Task: Create a task  Create API documentation for the app , assign it to team member softage.10@softage.net in the project TrendForge and update the status of the task to  On Track  , set the priority of the task to High.
Action: Mouse moved to (68, 487)
Screenshot: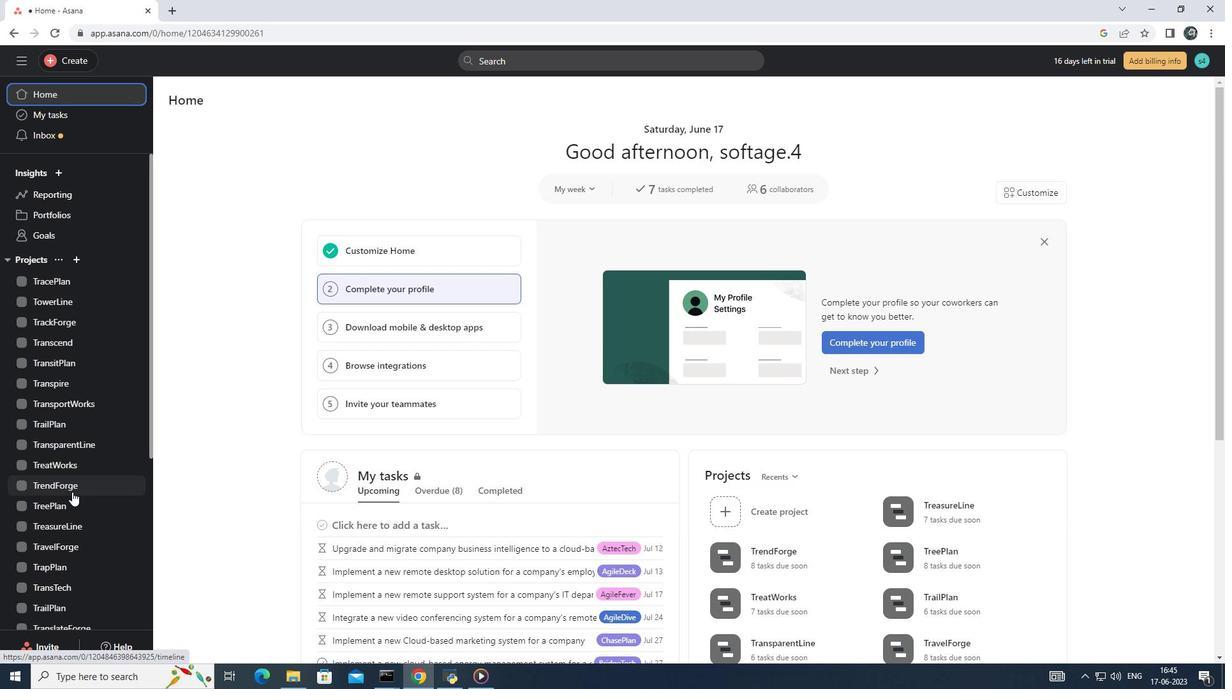 
Action: Mouse pressed left at (68, 487)
Screenshot: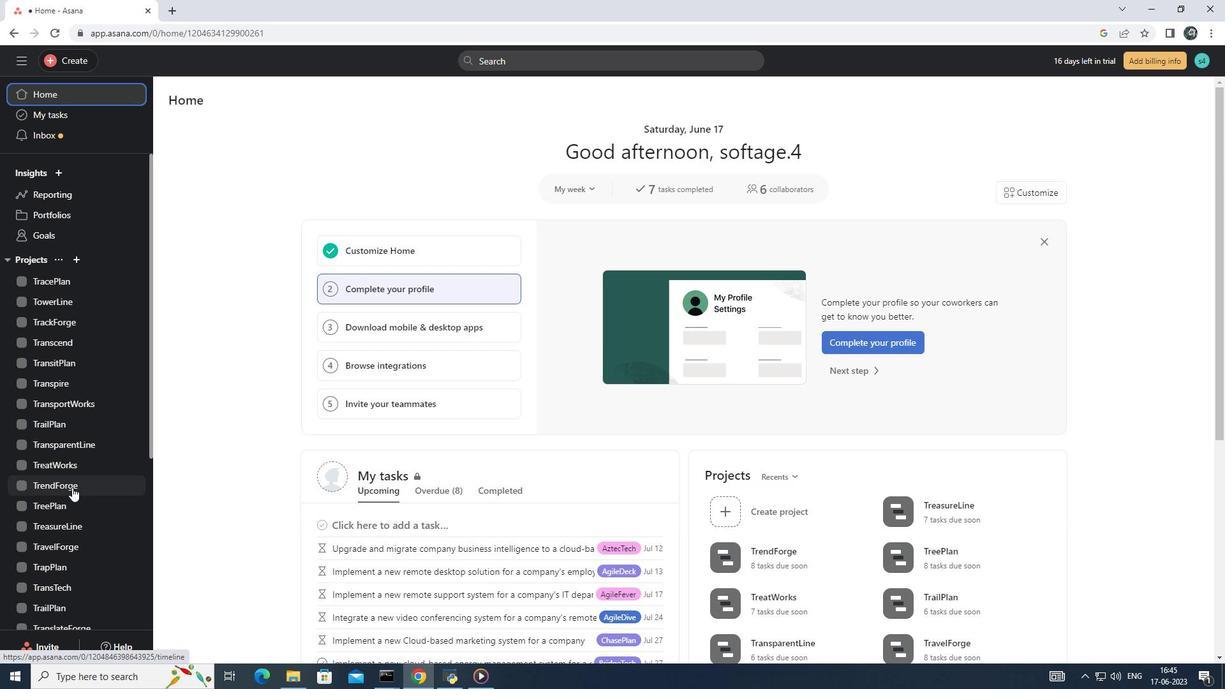 
Action: Mouse moved to (188, 153)
Screenshot: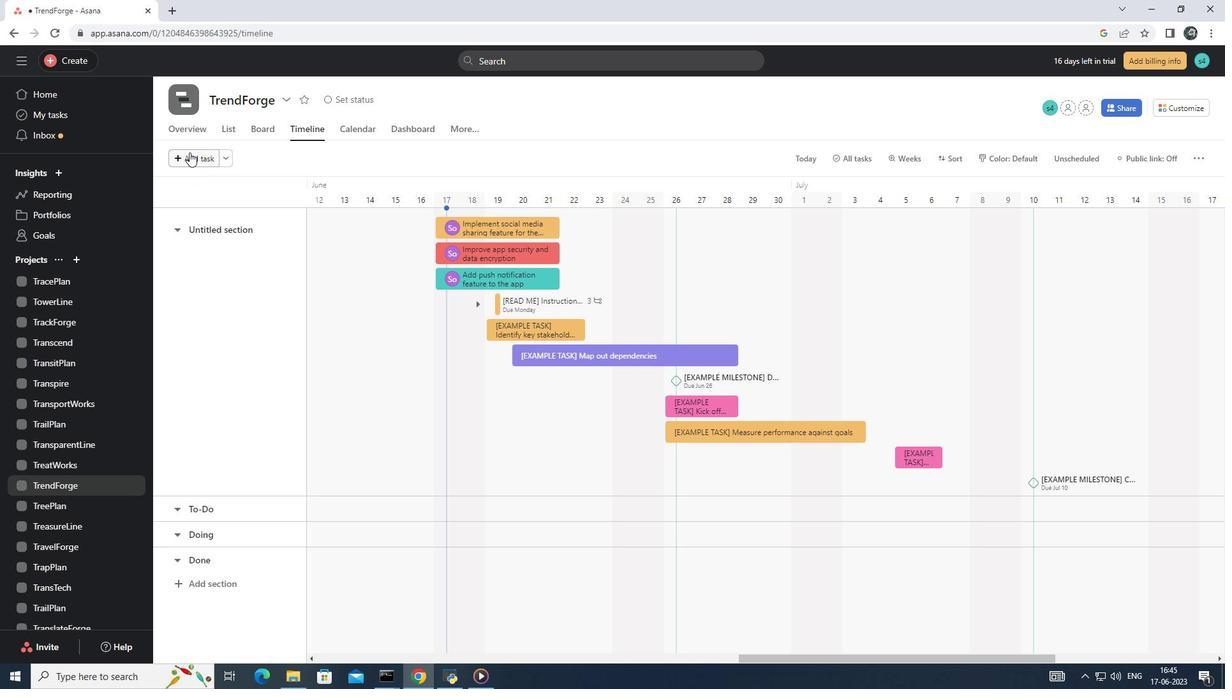 
Action: Mouse pressed left at (188, 153)
Screenshot: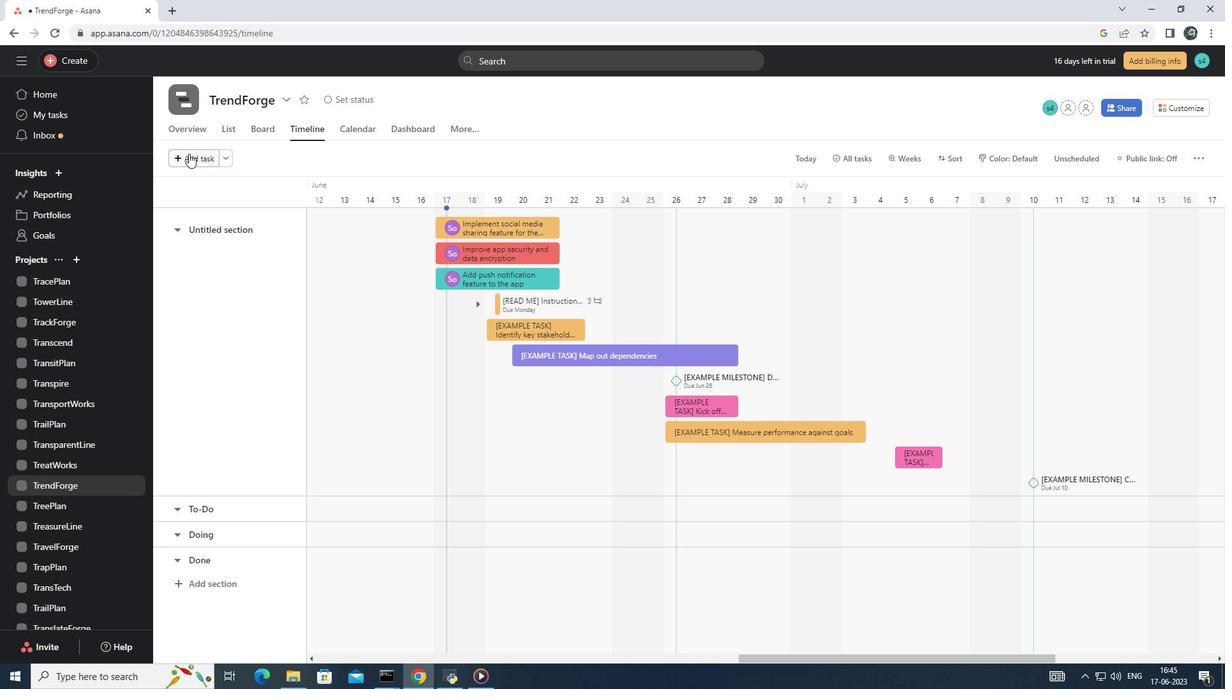 
Action: Mouse moved to (466, 229)
Screenshot: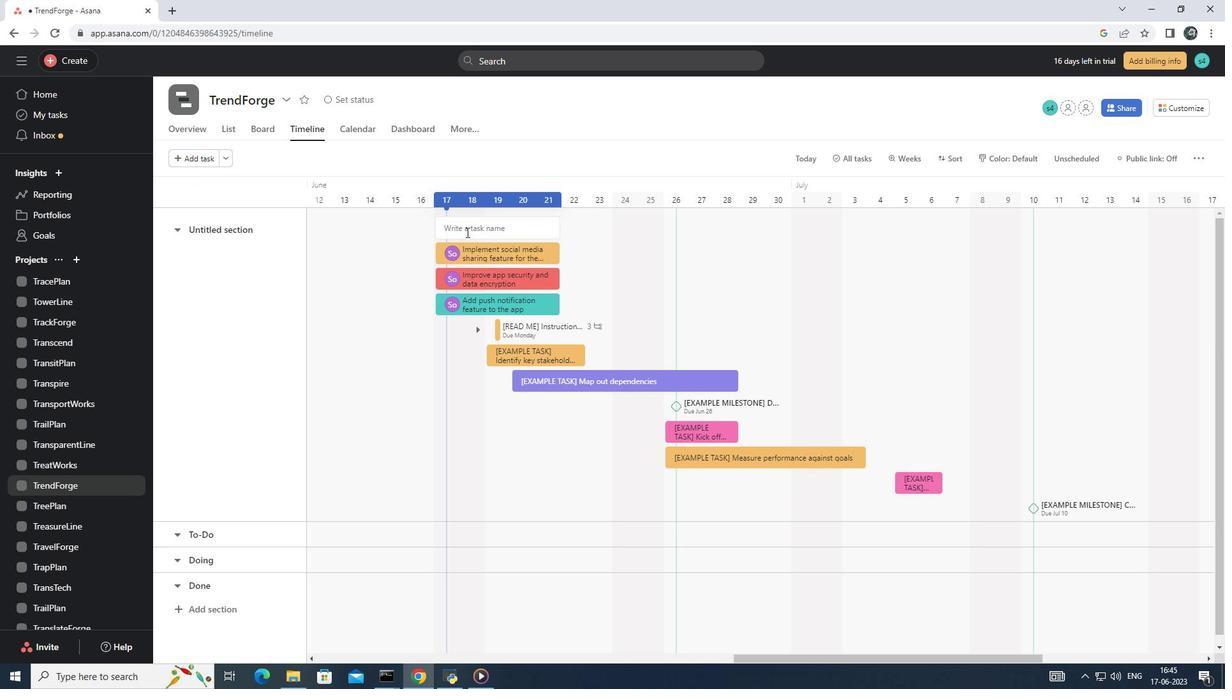 
Action: Mouse pressed left at (466, 229)
Screenshot: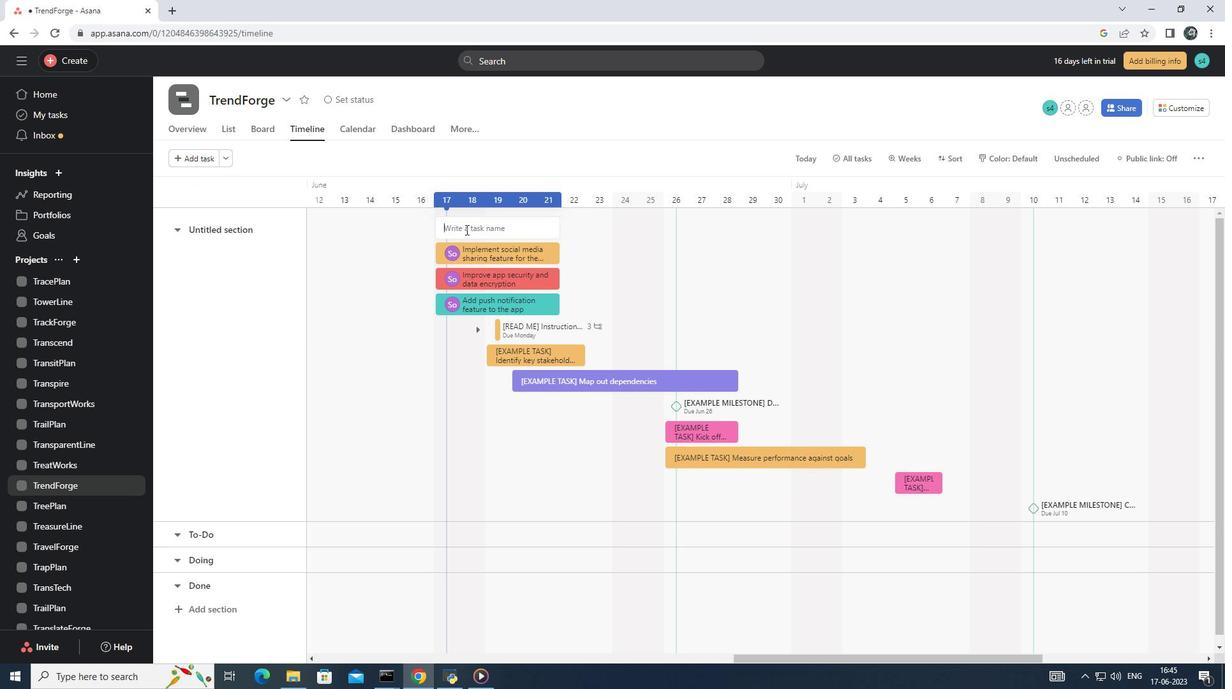 
Action: Mouse moved to (466, 229)
Screenshot: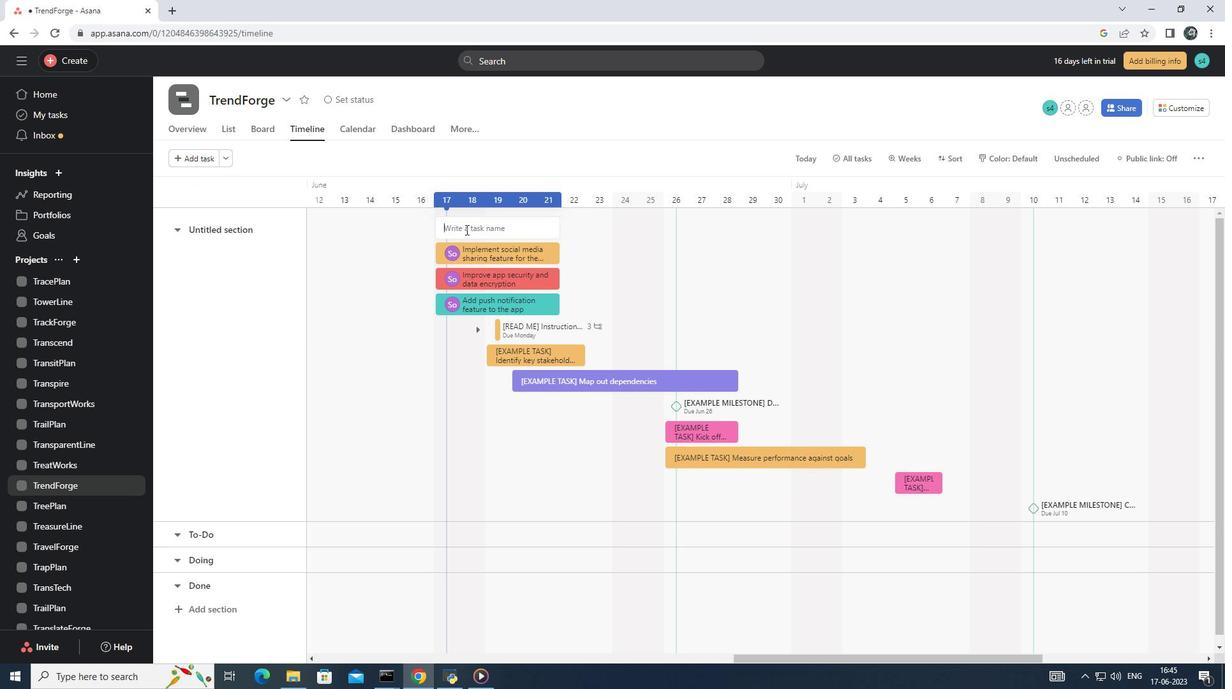 
Action: Key pressed <Key.shift>Create<Key.space><Key.shift>A<Key.shift>PI<Key.space>documentation<Key.space>for<Key.space>the<Key.space>app<Key.enter>
Screenshot: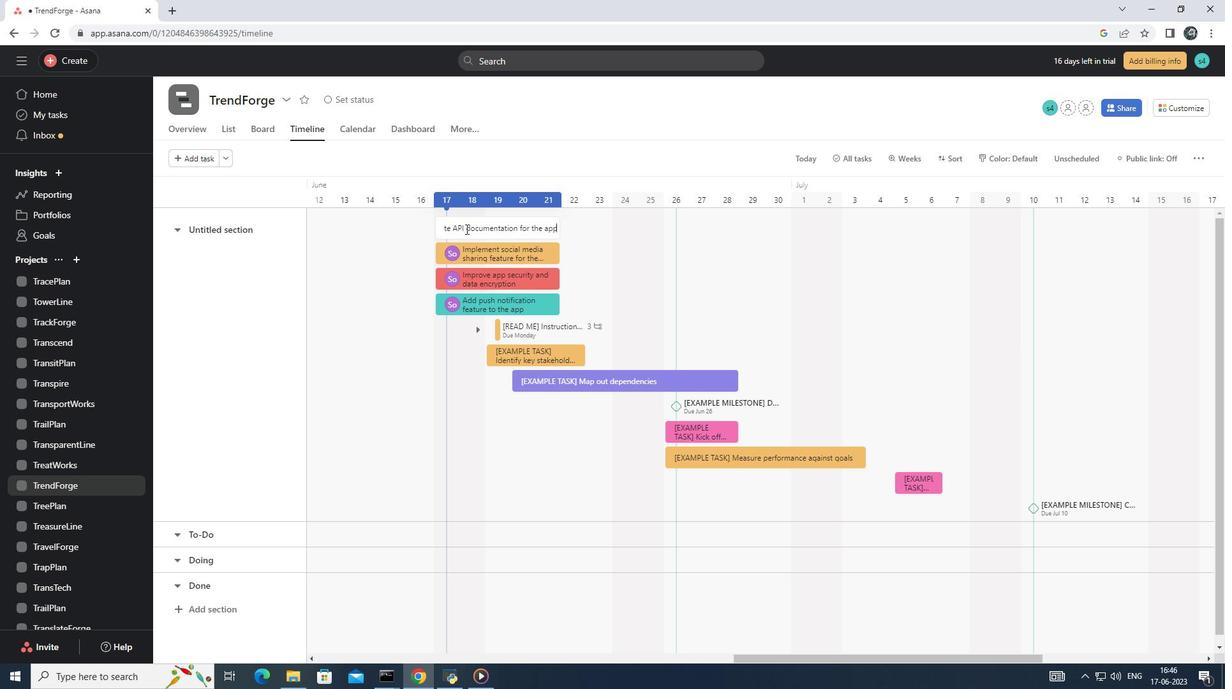 
Action: Mouse pressed left at (466, 229)
Screenshot: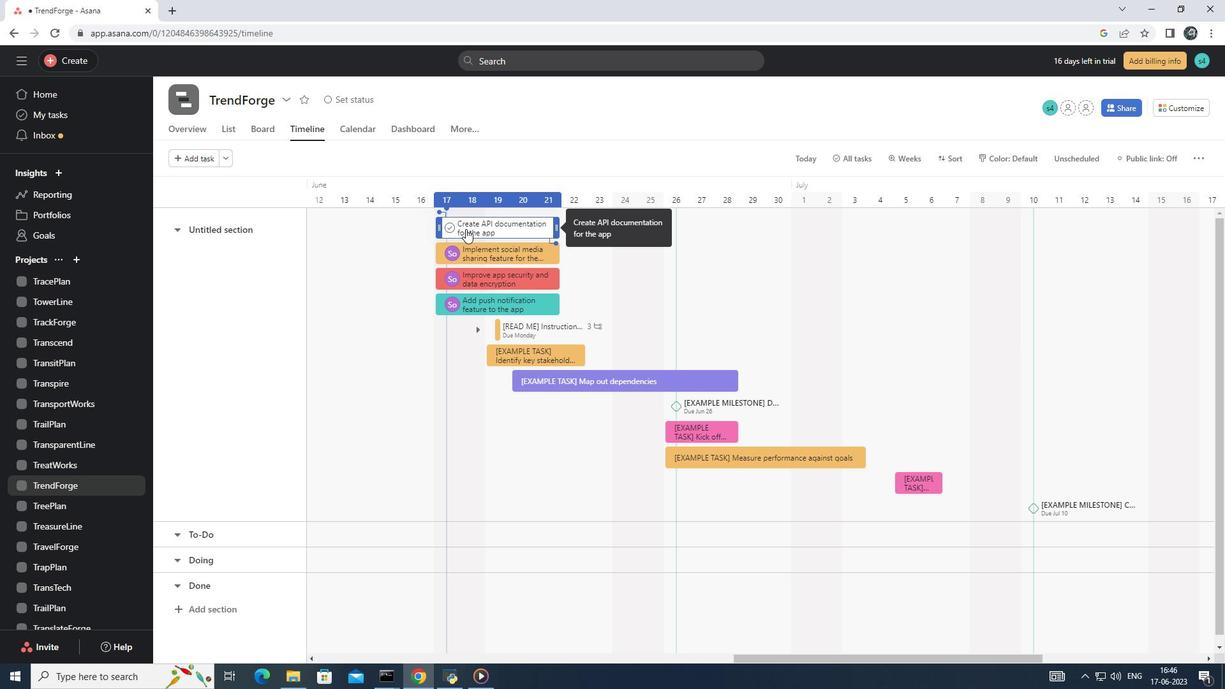 
Action: Mouse moved to (888, 229)
Screenshot: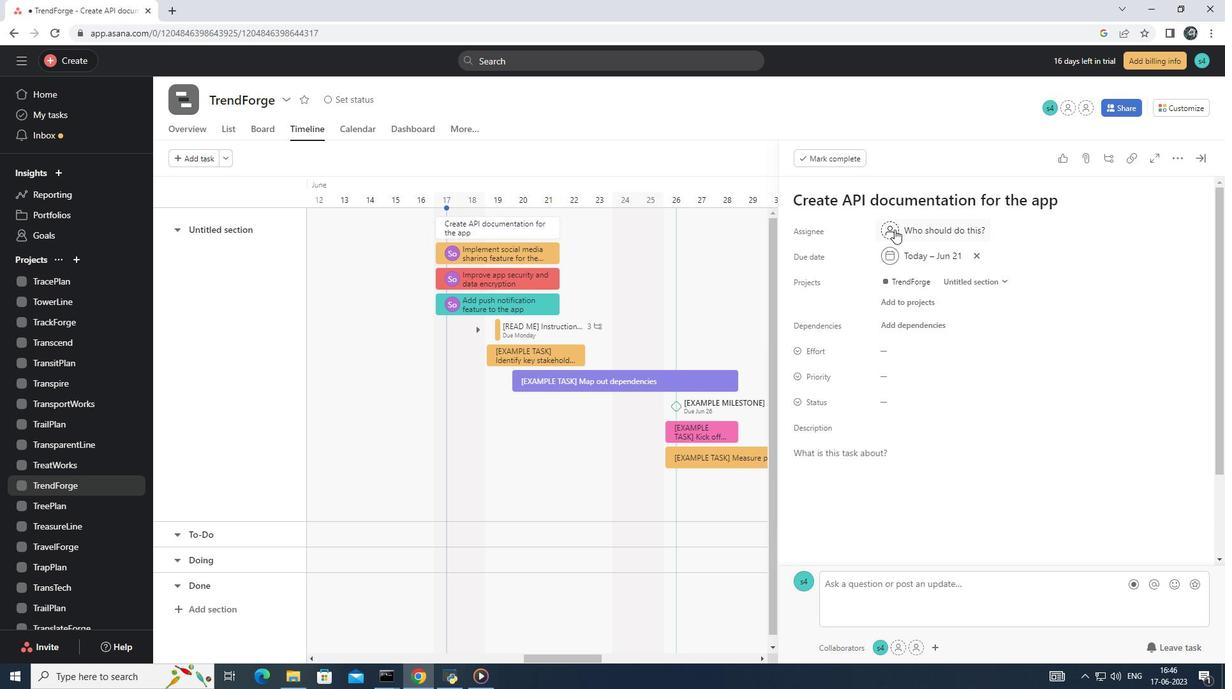
Action: Mouse pressed left at (888, 229)
Screenshot: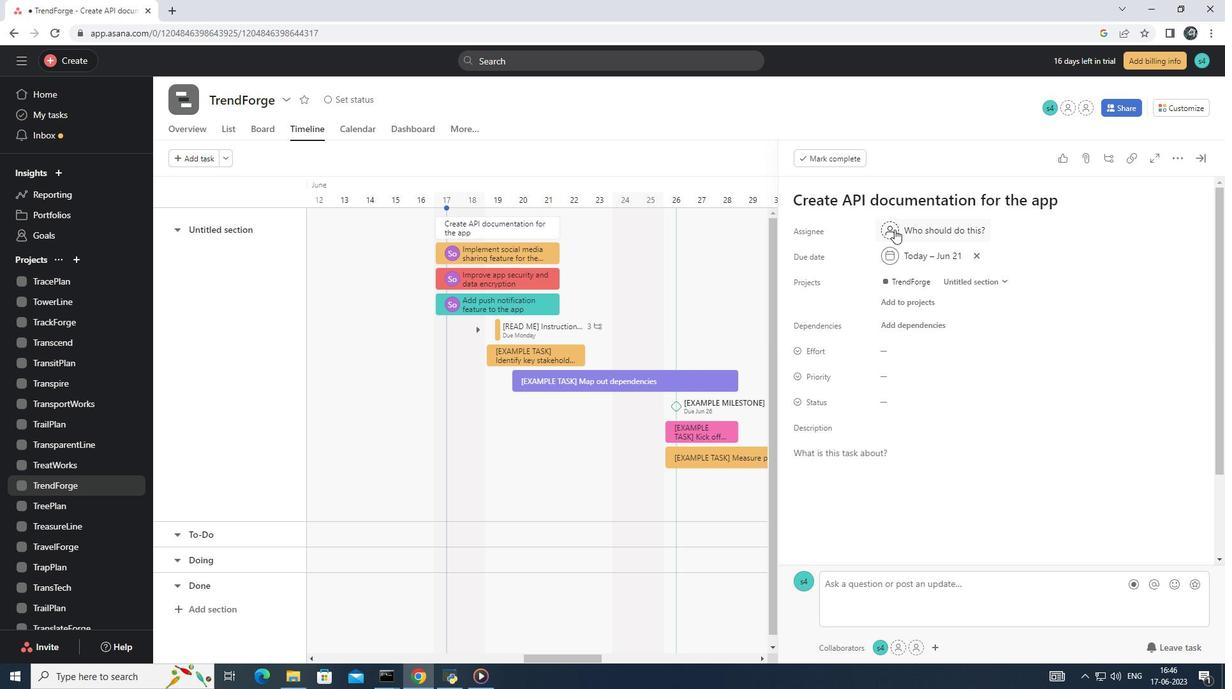 
Action: Mouse moved to (825, 221)
Screenshot: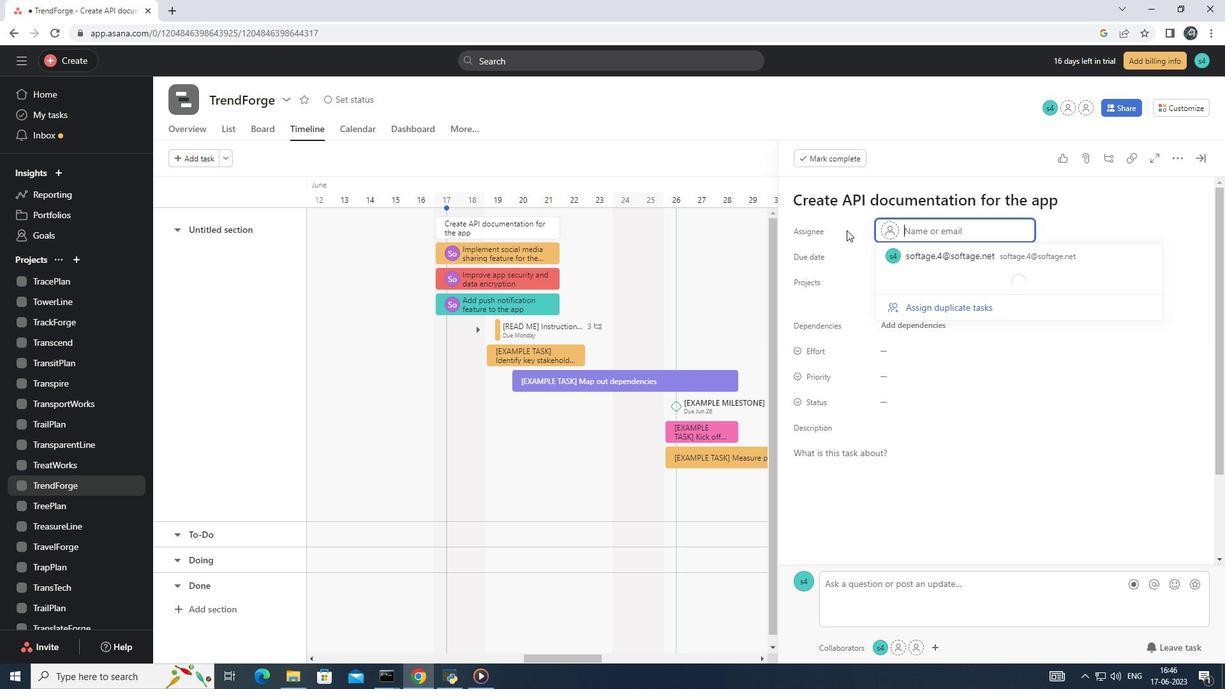 
Action: Key pressed softage.10<Key.shift>@softage.net<Key.enter>
Screenshot: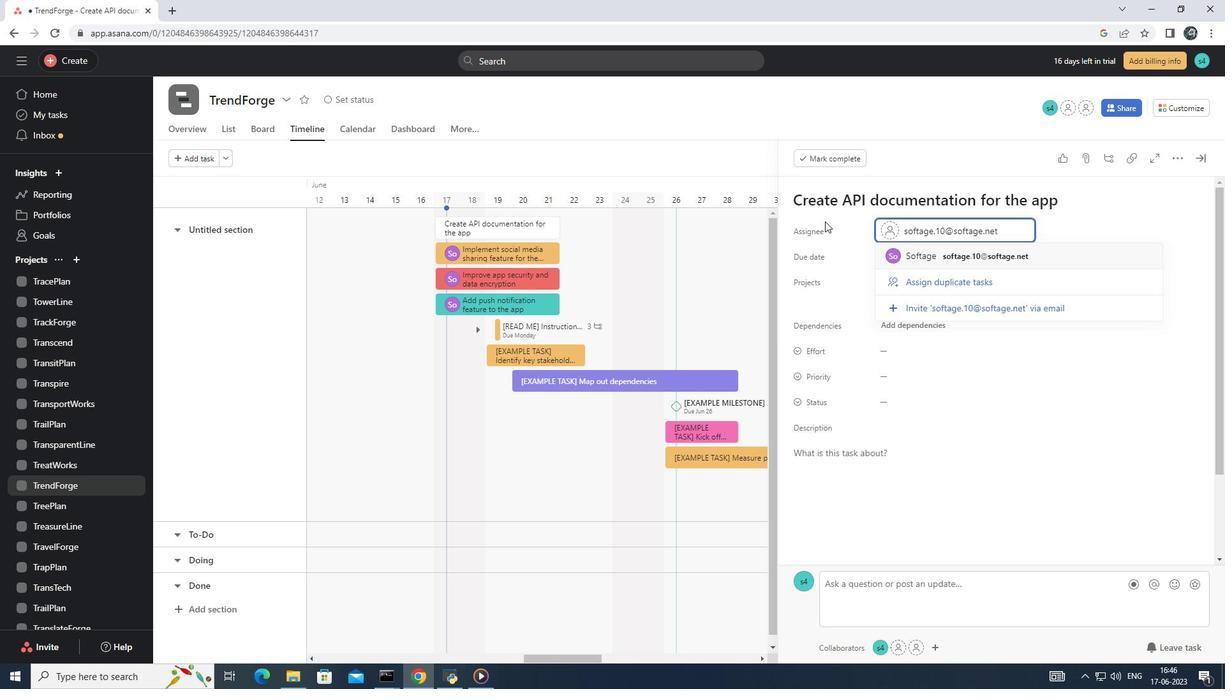 
Action: Mouse moved to (930, 397)
Screenshot: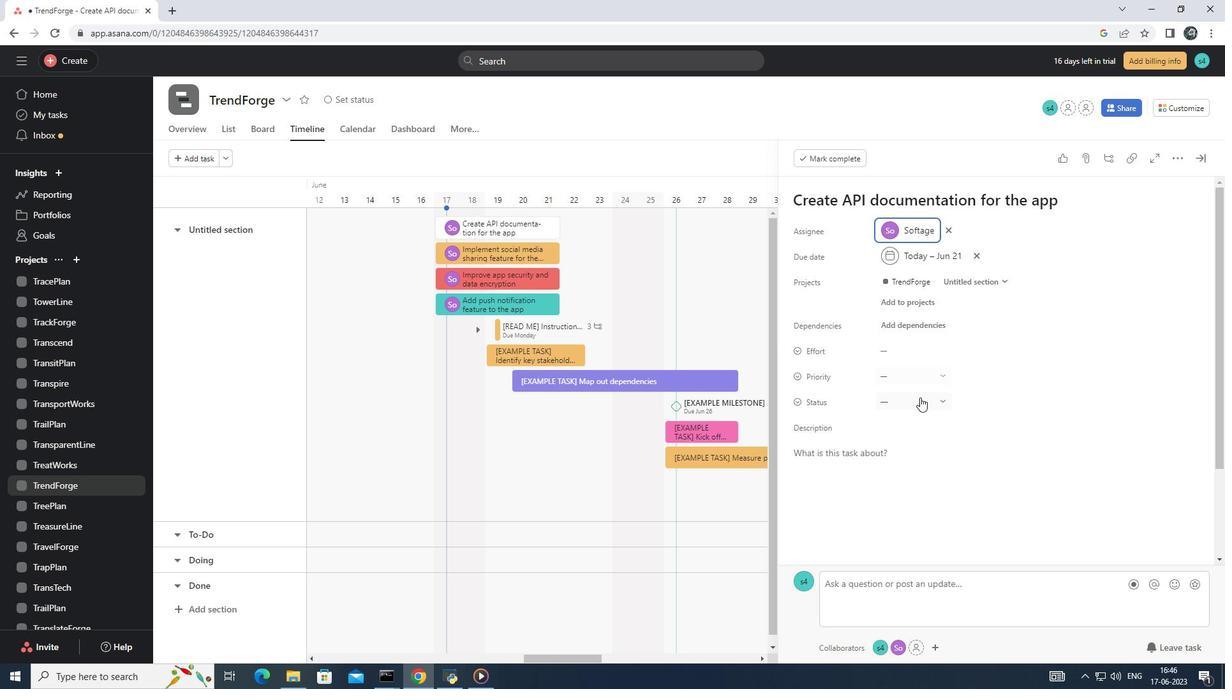 
Action: Mouse pressed left at (930, 397)
Screenshot: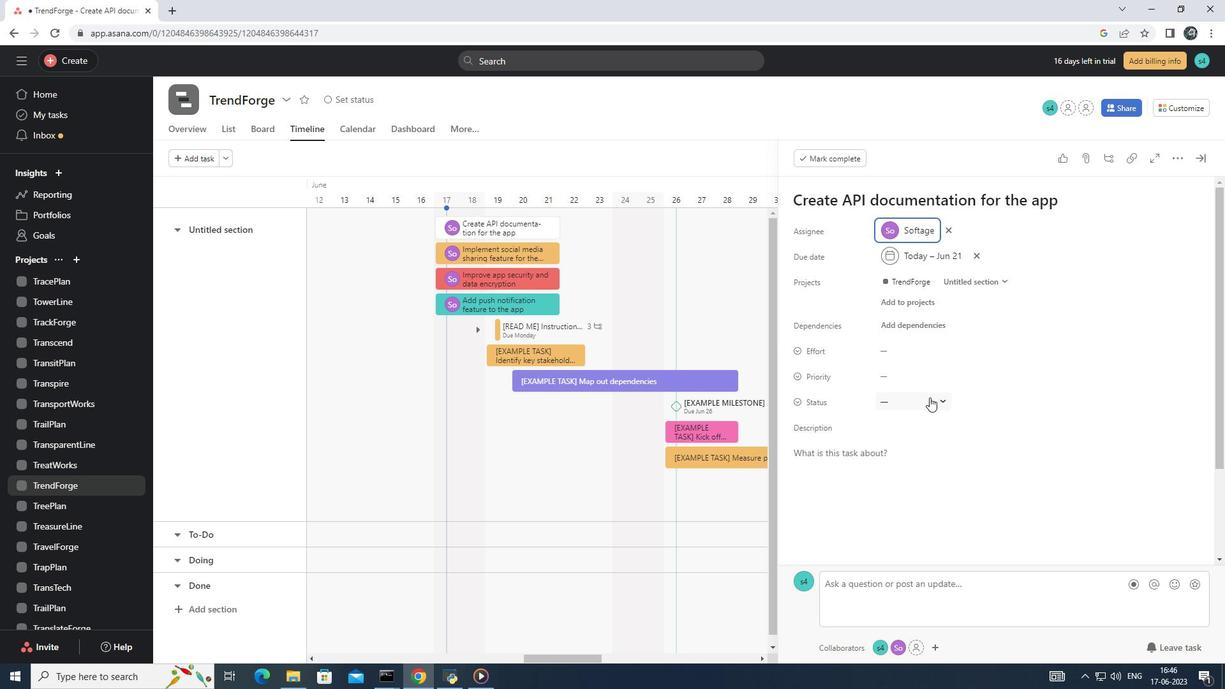 
Action: Mouse moved to (957, 441)
Screenshot: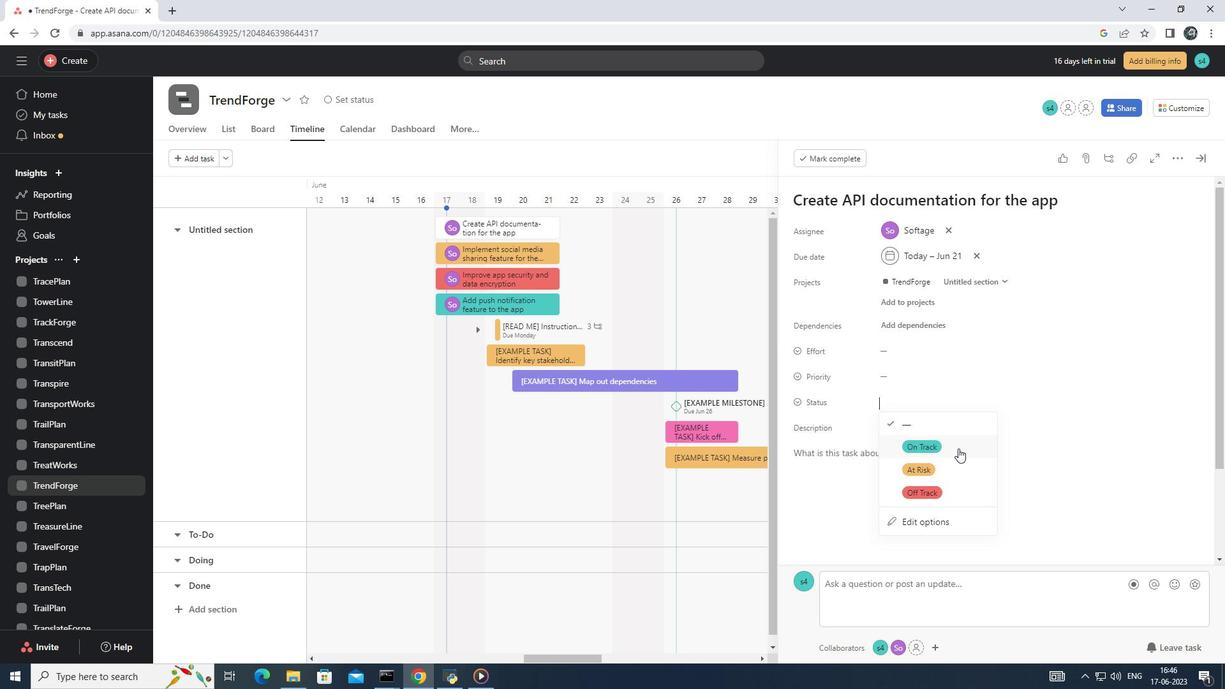 
Action: Mouse pressed left at (957, 441)
Screenshot: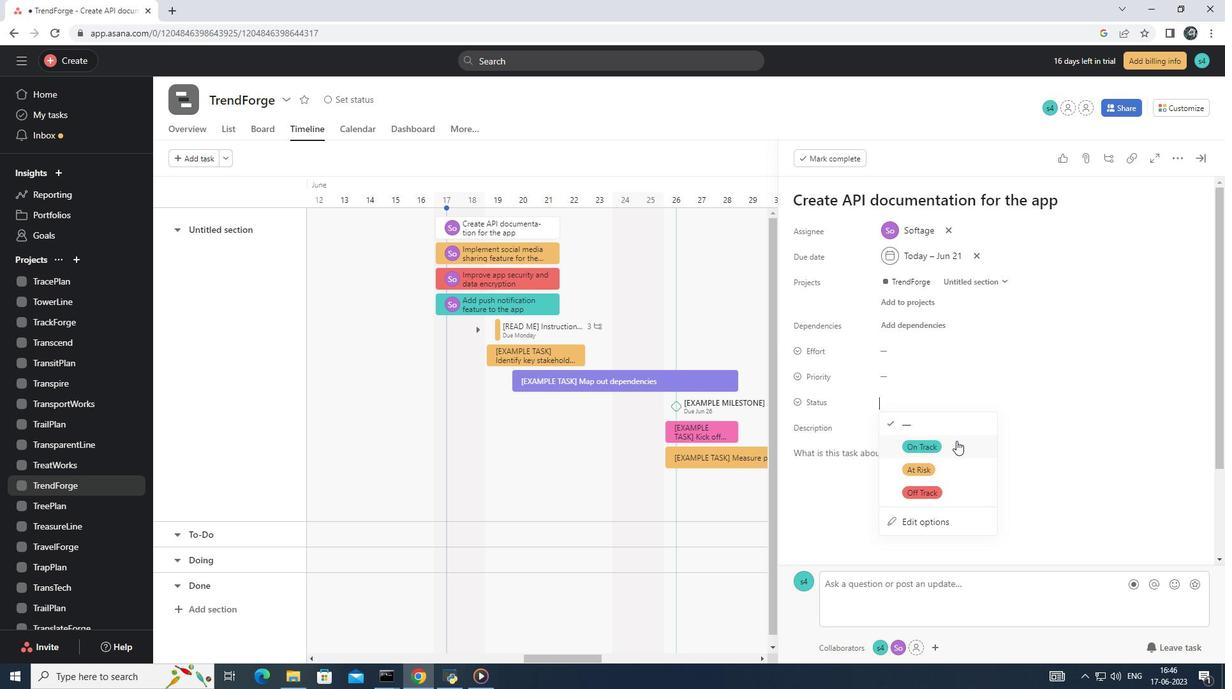 
Action: Mouse moved to (928, 373)
Screenshot: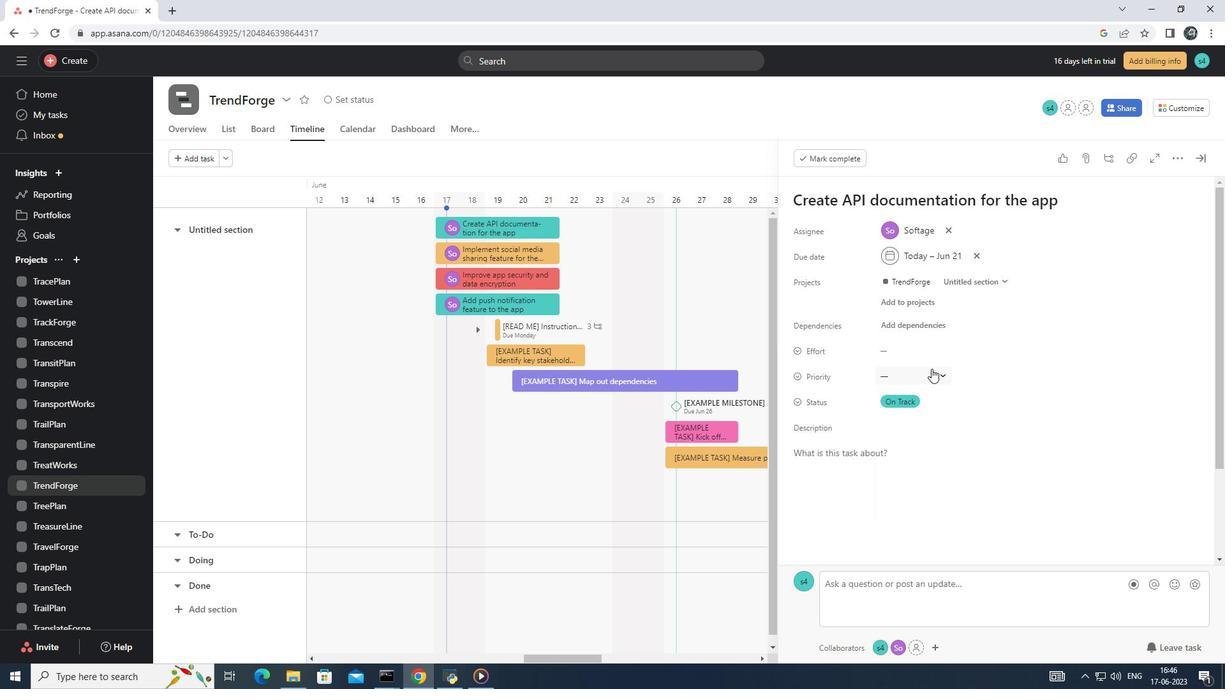 
Action: Mouse pressed left at (928, 373)
Screenshot: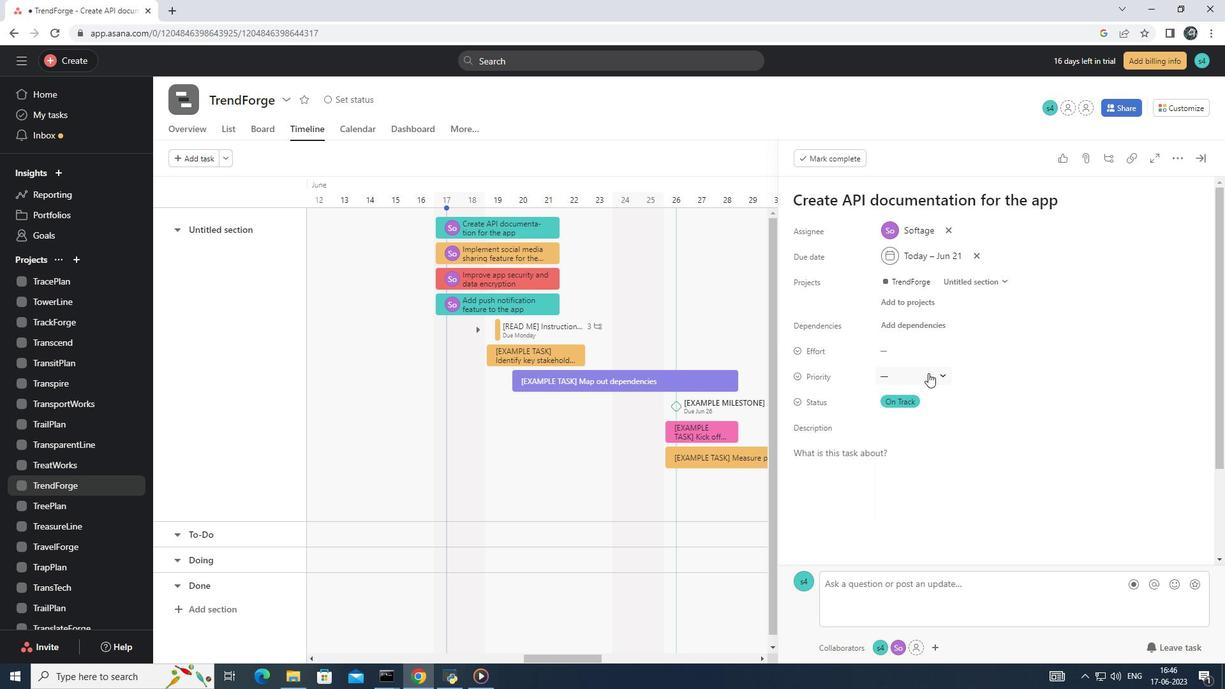 
Action: Mouse moved to (941, 416)
Screenshot: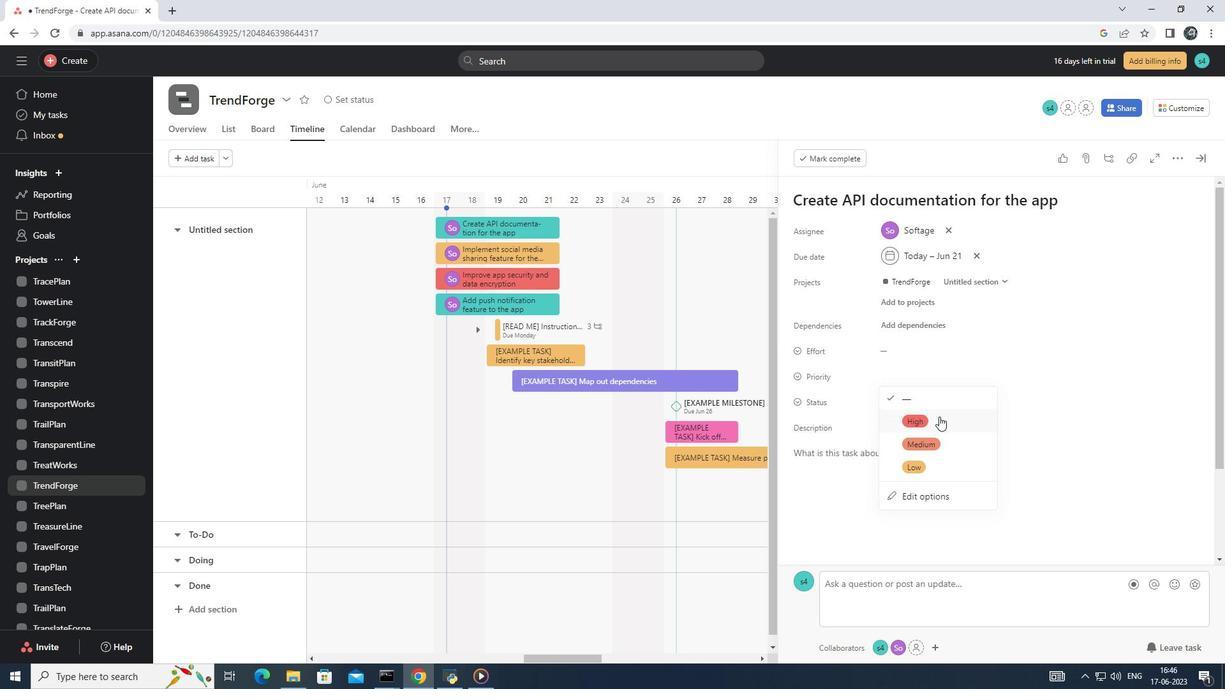 
Action: Mouse pressed left at (941, 416)
Screenshot: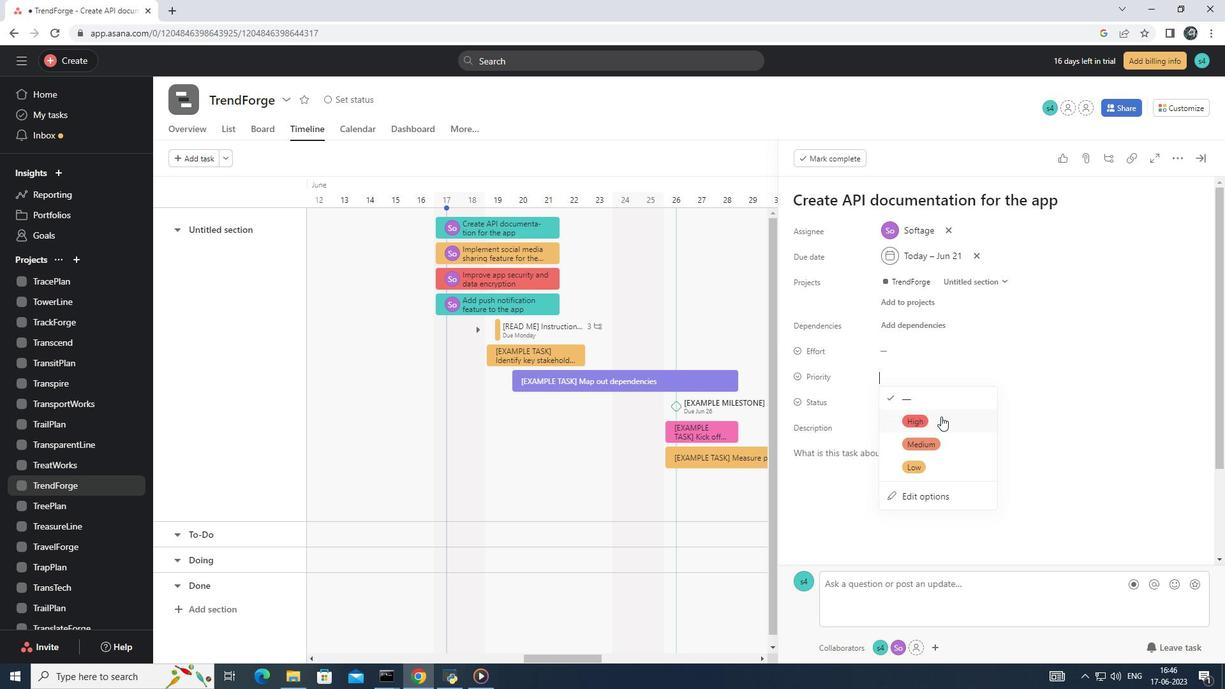 
